 Task: Use the audio channel remapper to remap the "Center" to "Center".
Action: Mouse moved to (98, 16)
Screenshot: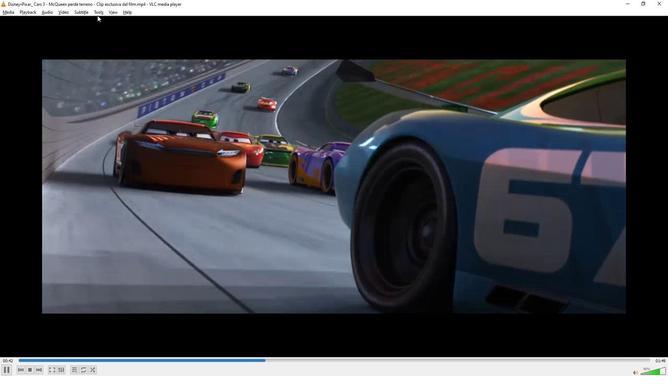 
Action: Mouse pressed left at (98, 16)
Screenshot: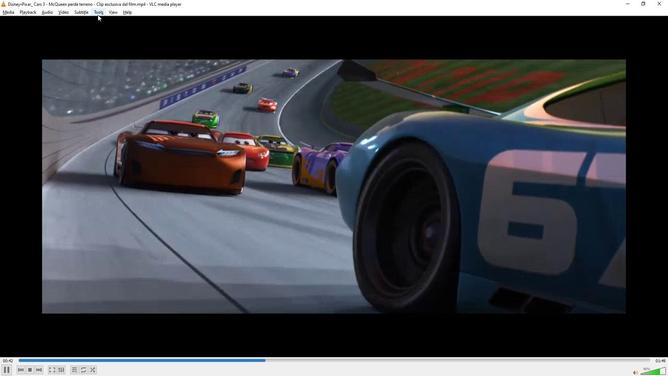 
Action: Mouse moved to (111, 94)
Screenshot: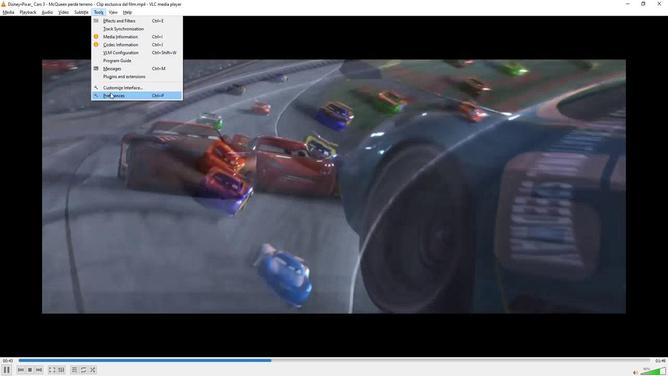 
Action: Mouse pressed left at (111, 94)
Screenshot: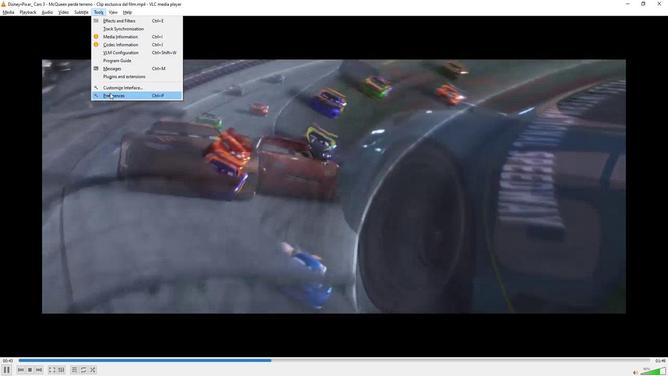
Action: Mouse moved to (196, 284)
Screenshot: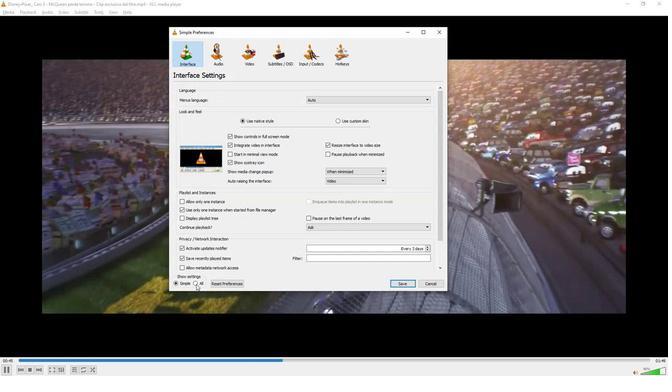 
Action: Mouse pressed left at (196, 284)
Screenshot: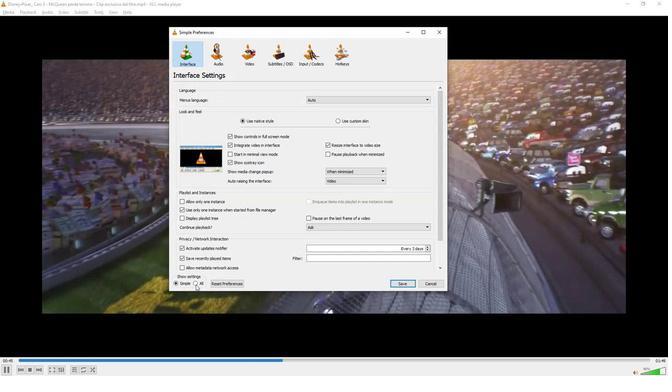 
Action: Mouse moved to (188, 126)
Screenshot: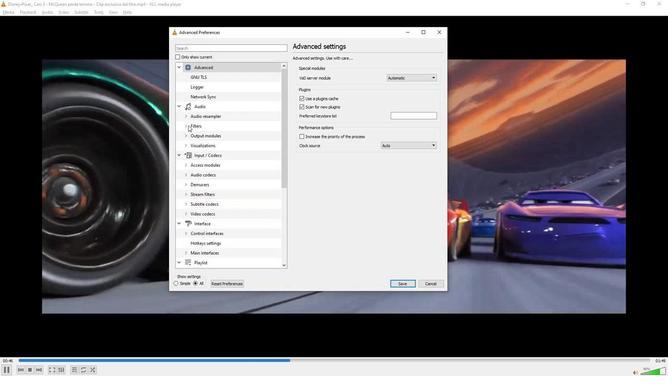 
Action: Mouse pressed left at (188, 126)
Screenshot: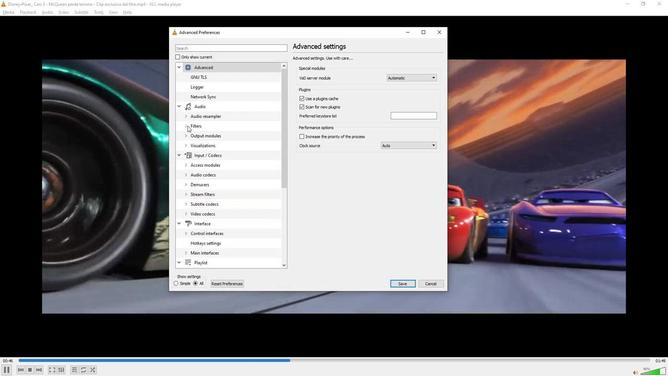 
Action: Mouse moved to (213, 225)
Screenshot: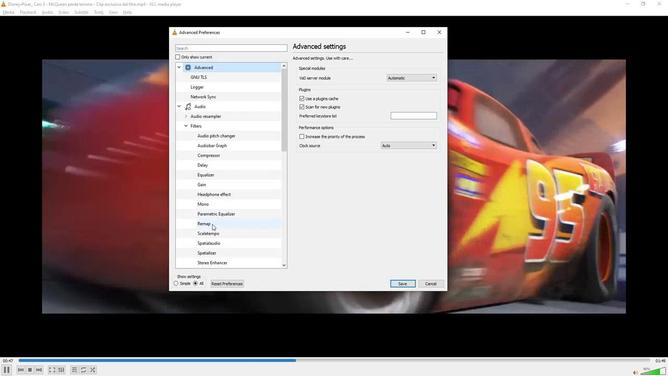 
Action: Mouse pressed left at (213, 225)
Screenshot: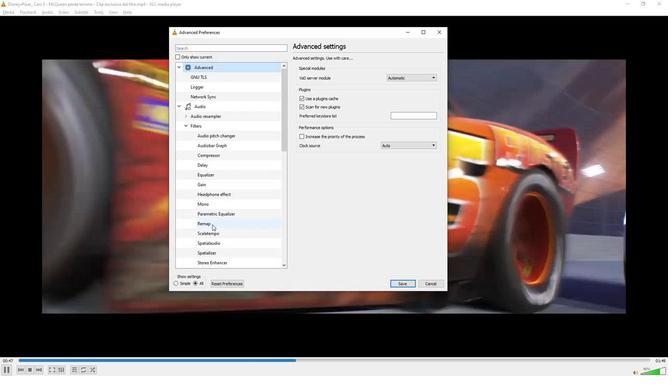 
Action: Mouse moved to (426, 80)
Screenshot: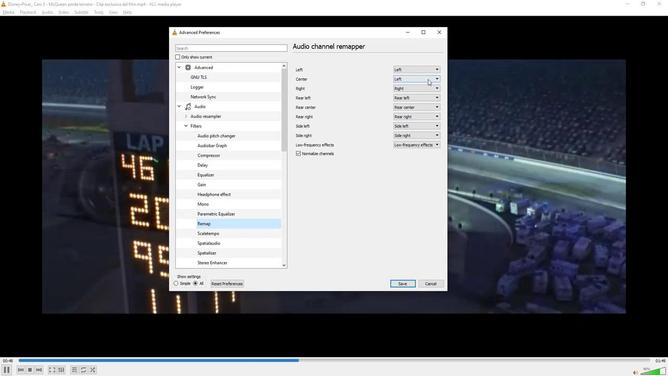 
Action: Mouse pressed left at (426, 80)
Screenshot: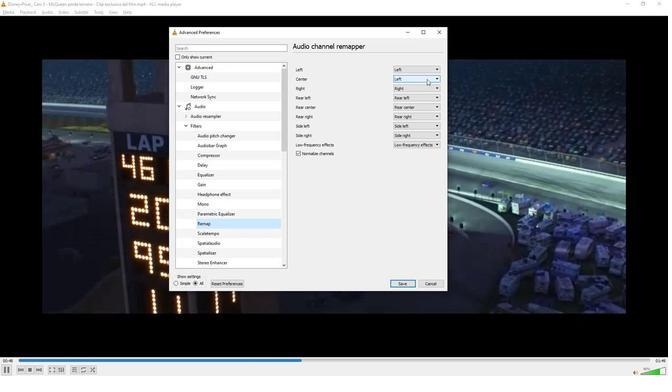 
Action: Mouse moved to (407, 91)
Screenshot: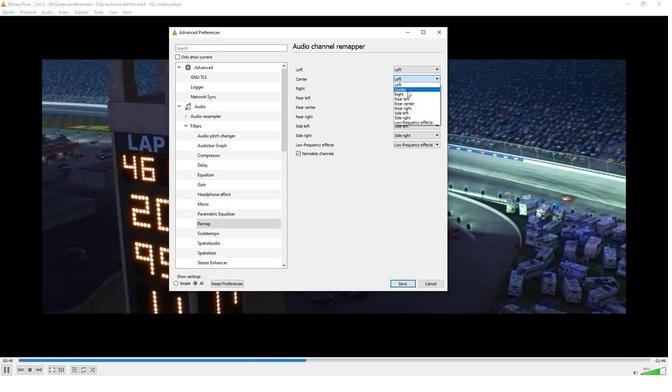 
Action: Mouse pressed left at (407, 91)
Screenshot: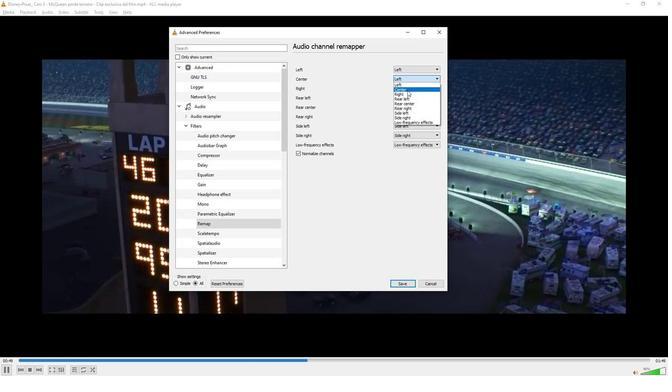 
Action: Mouse moved to (357, 241)
Screenshot: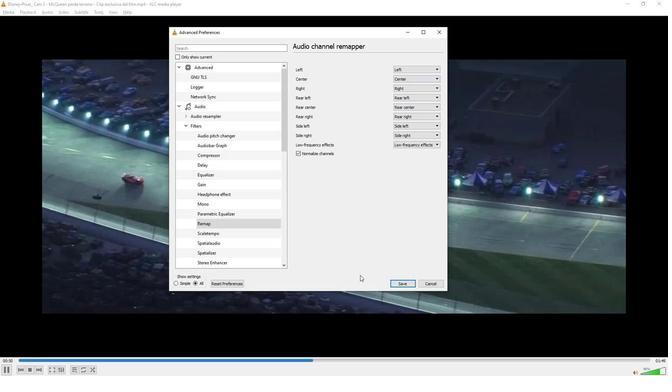 
